 Task: Create a due date automation trigger when advanced on, the moment a card is due add fields with custom fields "Resume" completed.
Action: Mouse moved to (994, 291)
Screenshot: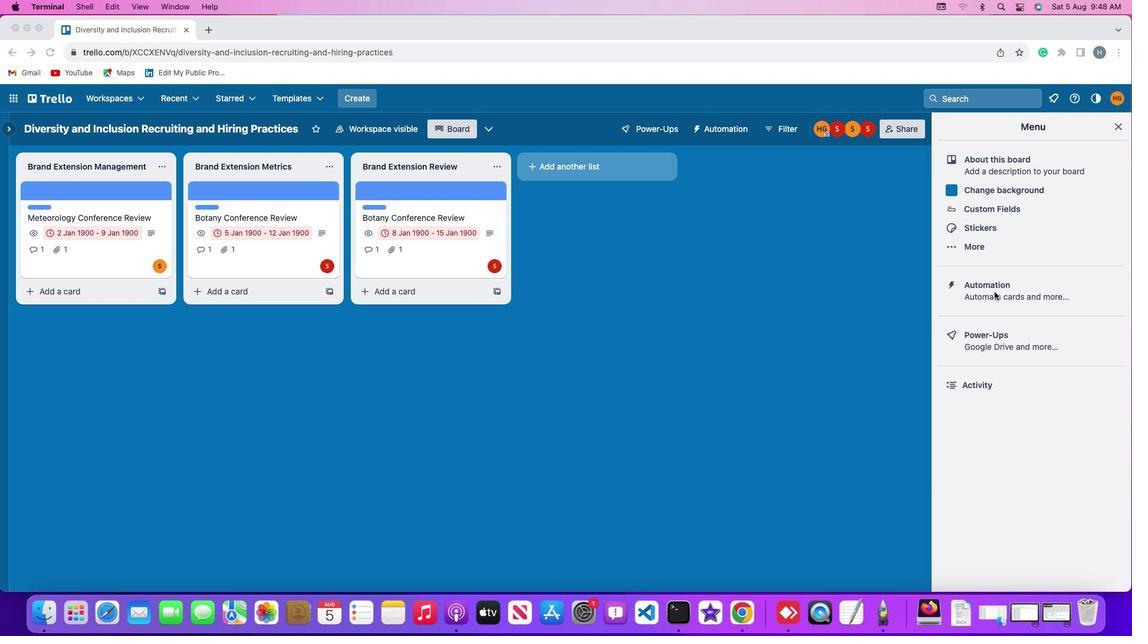 
Action: Mouse pressed left at (994, 291)
Screenshot: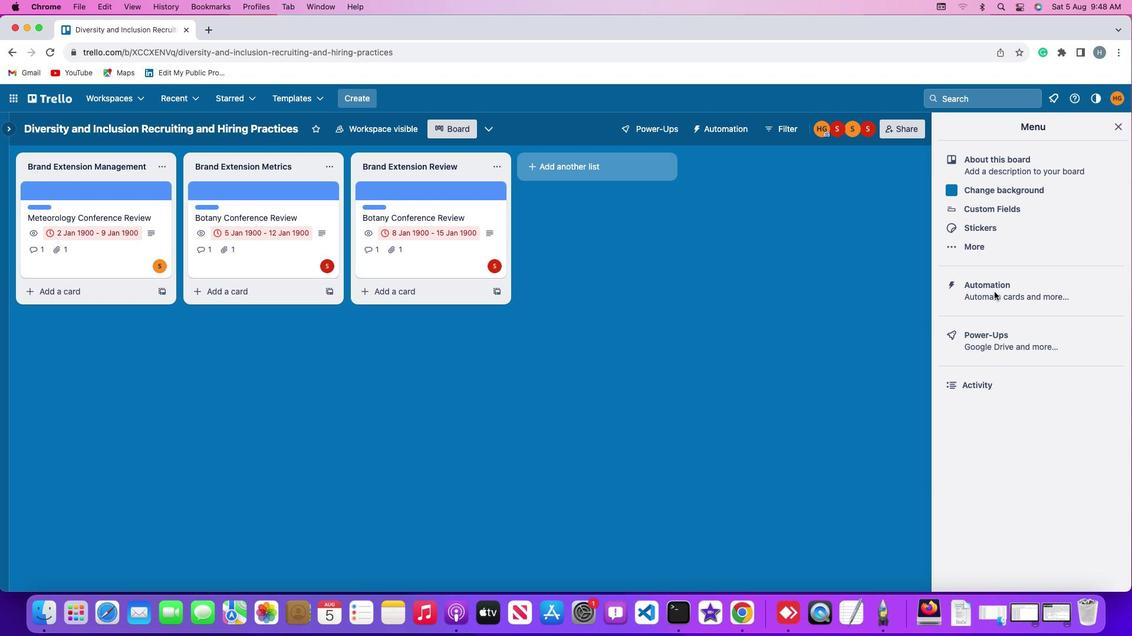 
Action: Mouse moved to (994, 291)
Screenshot: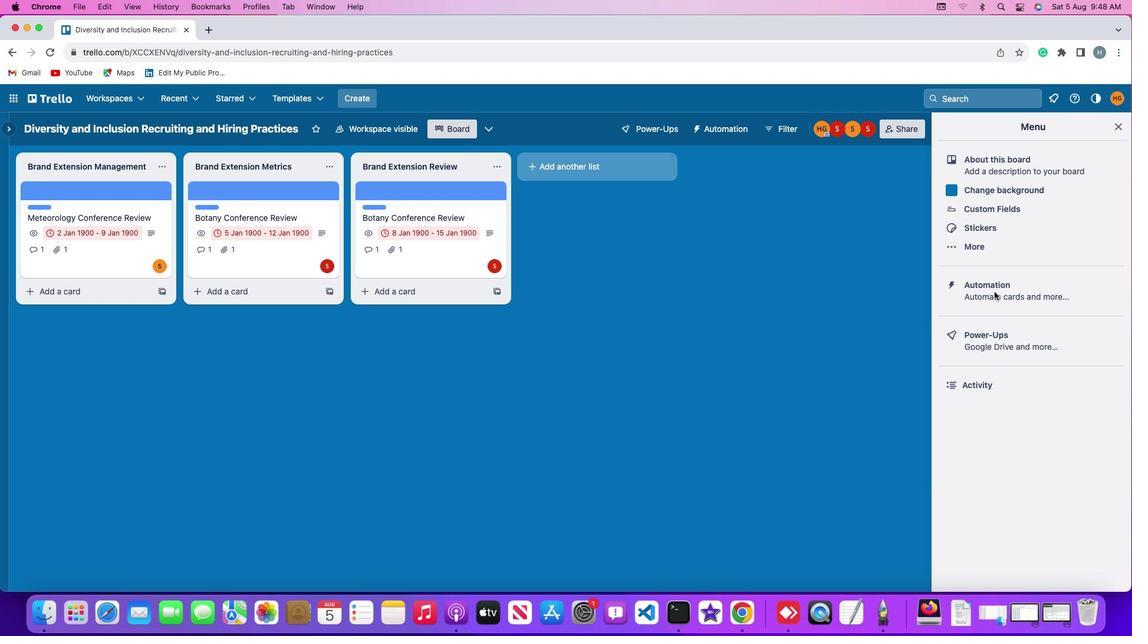 
Action: Mouse pressed left at (994, 291)
Screenshot: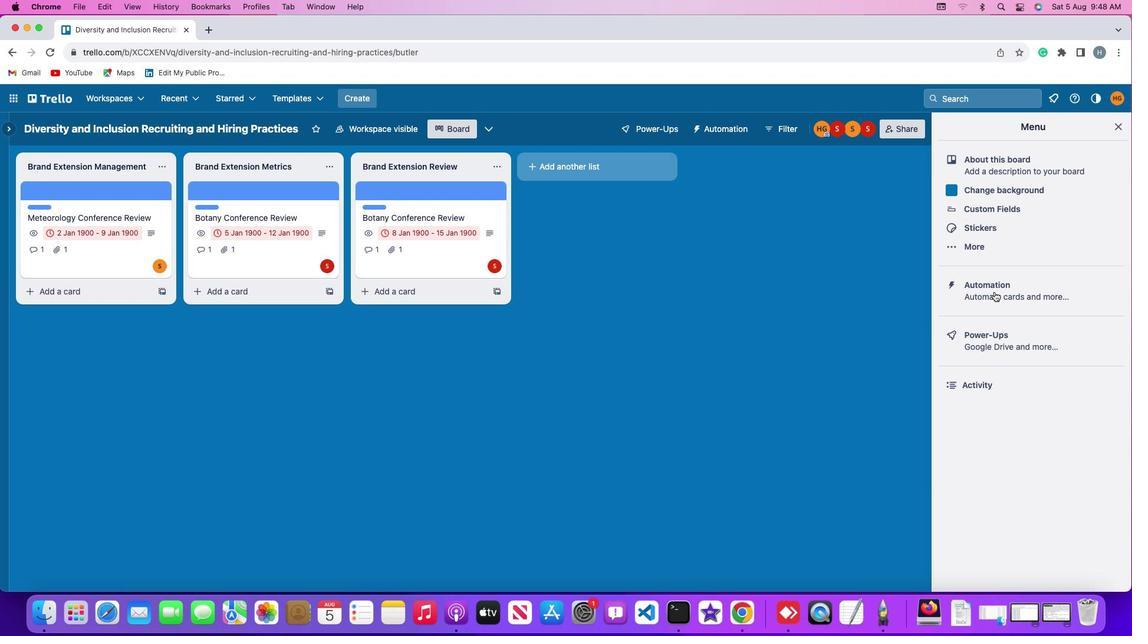 
Action: Mouse moved to (69, 279)
Screenshot: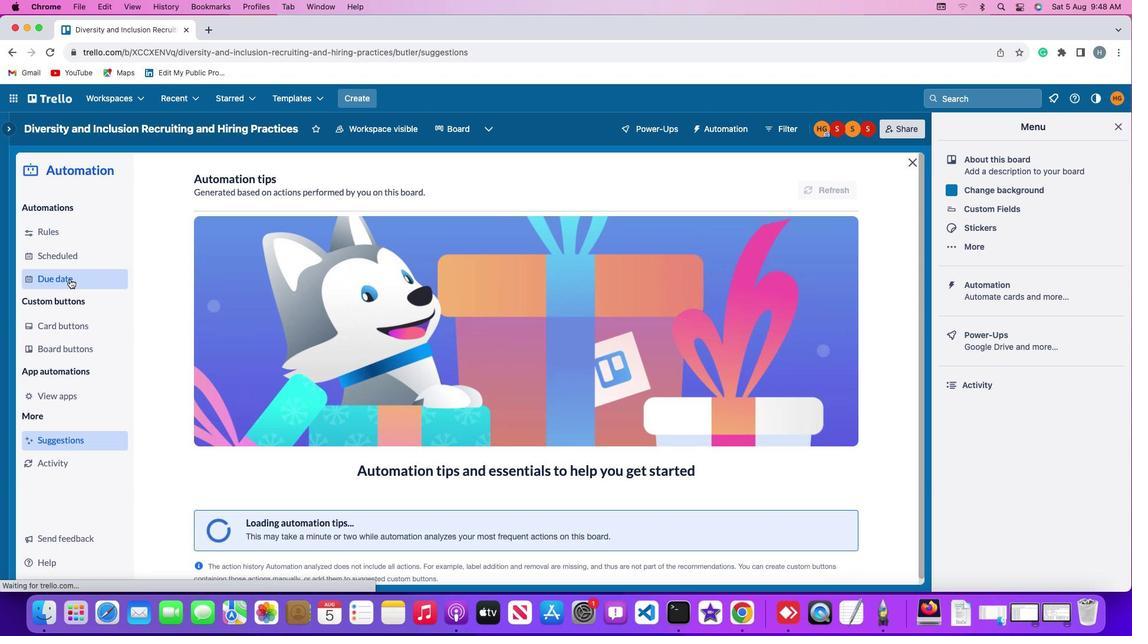 
Action: Mouse pressed left at (69, 279)
Screenshot: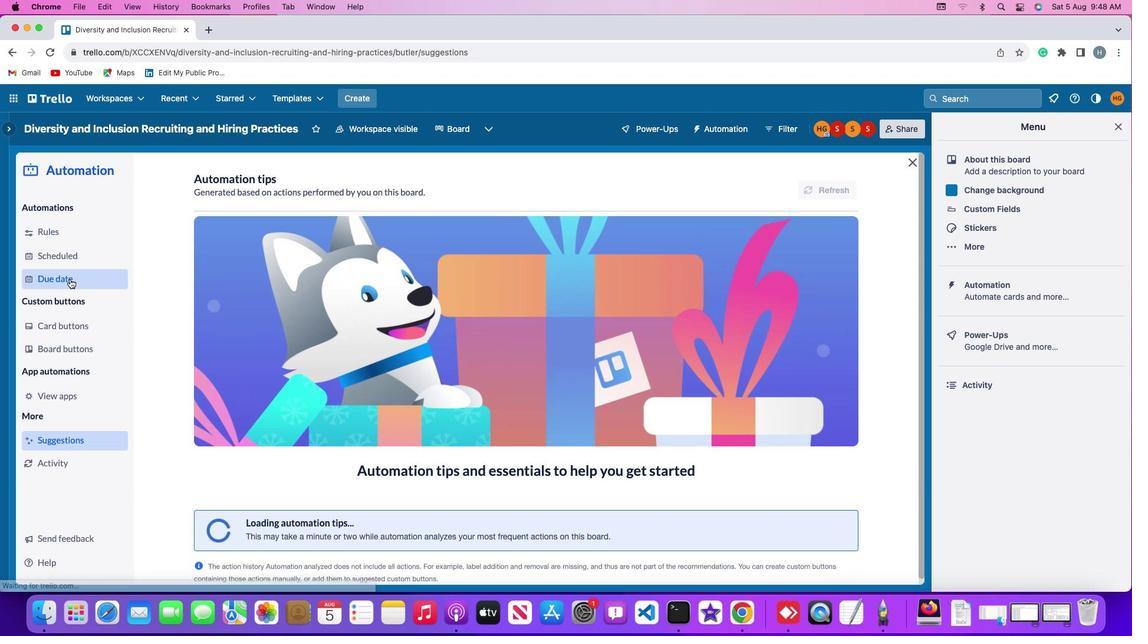 
Action: Mouse moved to (807, 181)
Screenshot: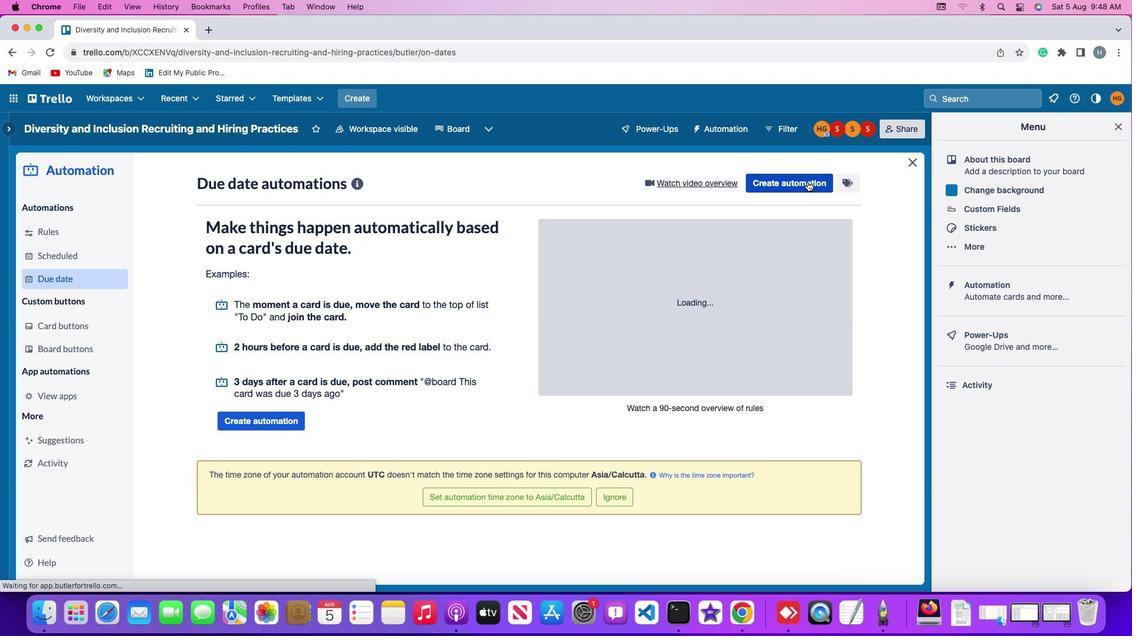 
Action: Mouse pressed left at (807, 181)
Screenshot: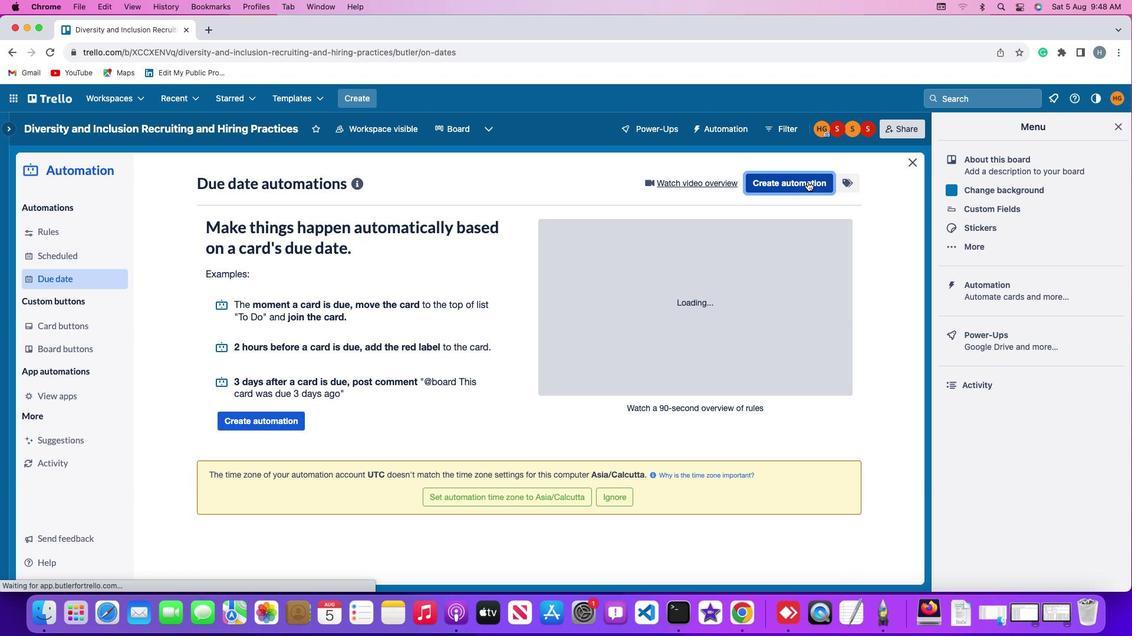 
Action: Mouse moved to (537, 297)
Screenshot: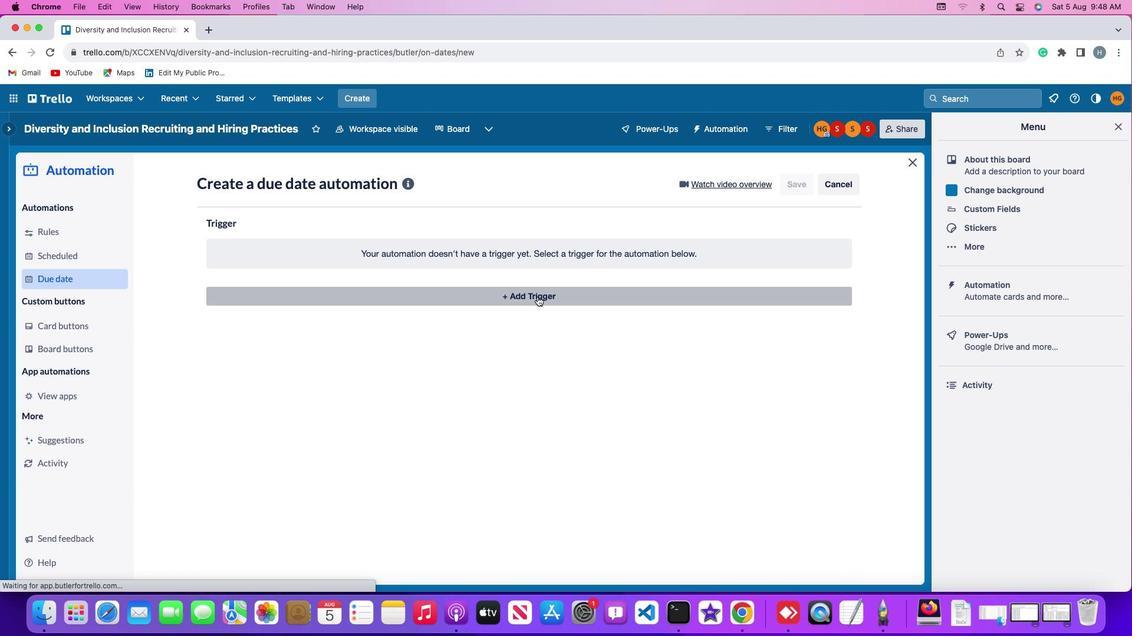 
Action: Mouse pressed left at (537, 297)
Screenshot: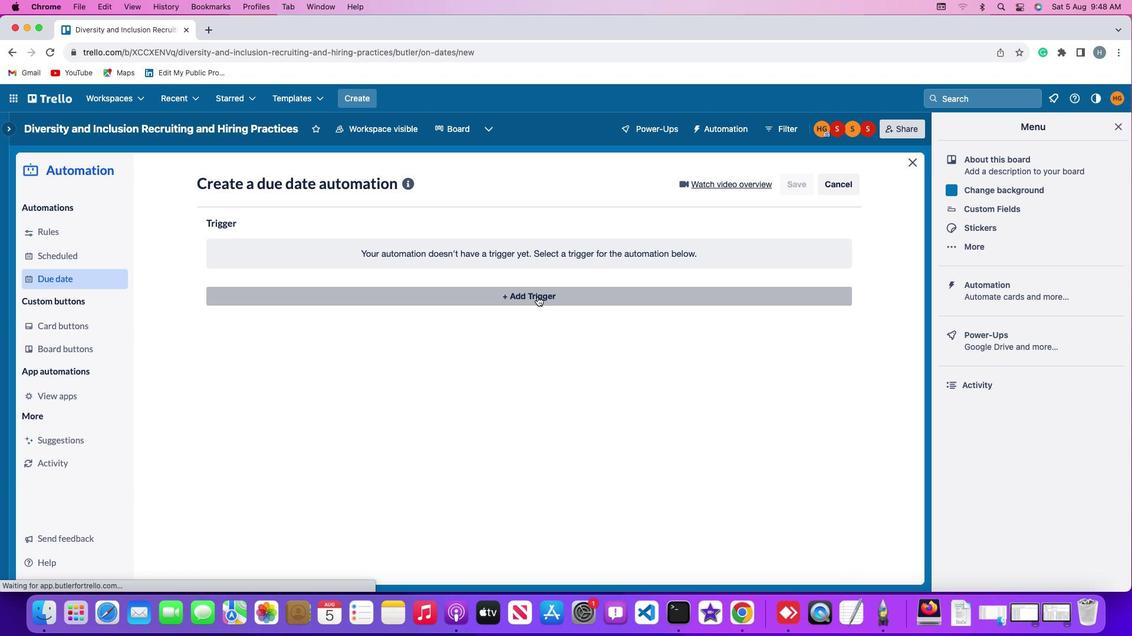 
Action: Mouse moved to (304, 437)
Screenshot: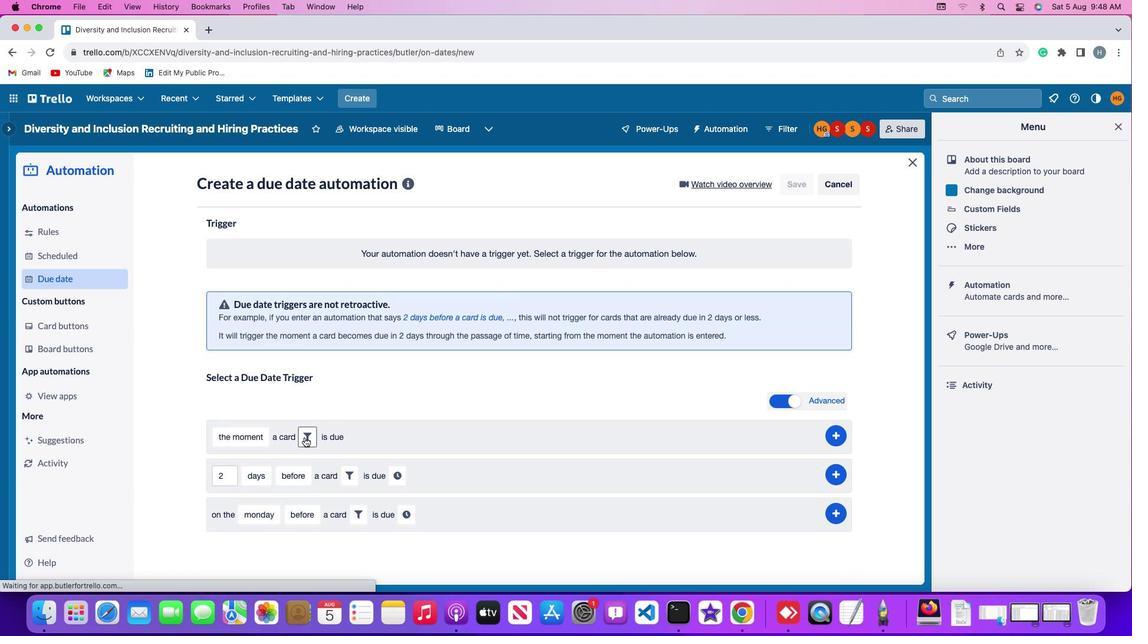 
Action: Mouse pressed left at (304, 437)
Screenshot: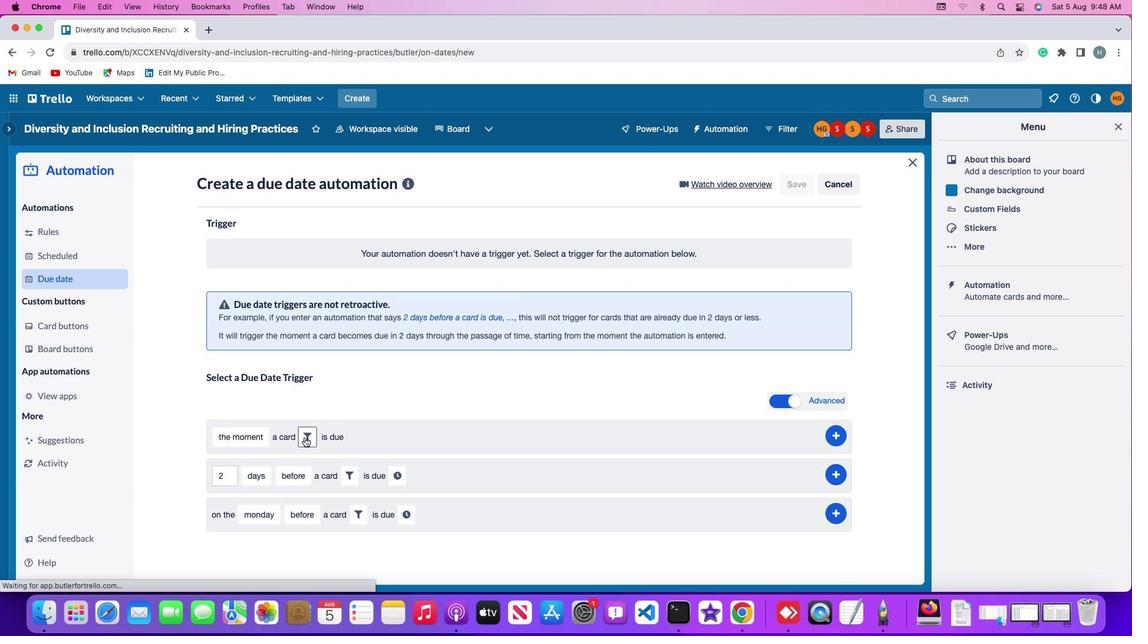 
Action: Mouse moved to (497, 474)
Screenshot: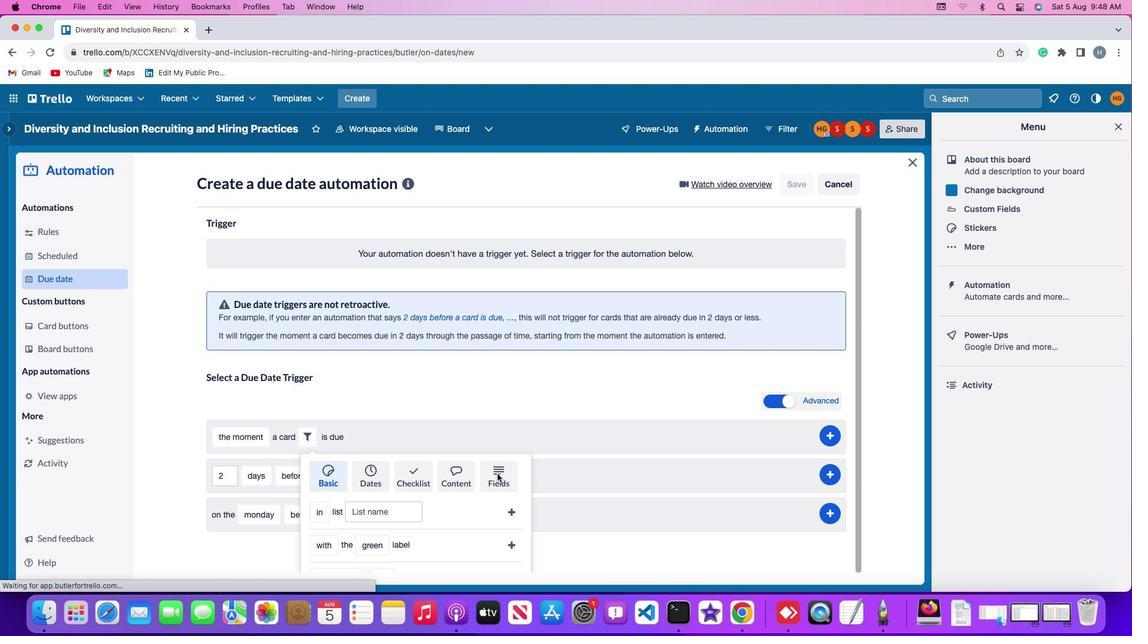 
Action: Mouse pressed left at (497, 474)
Screenshot: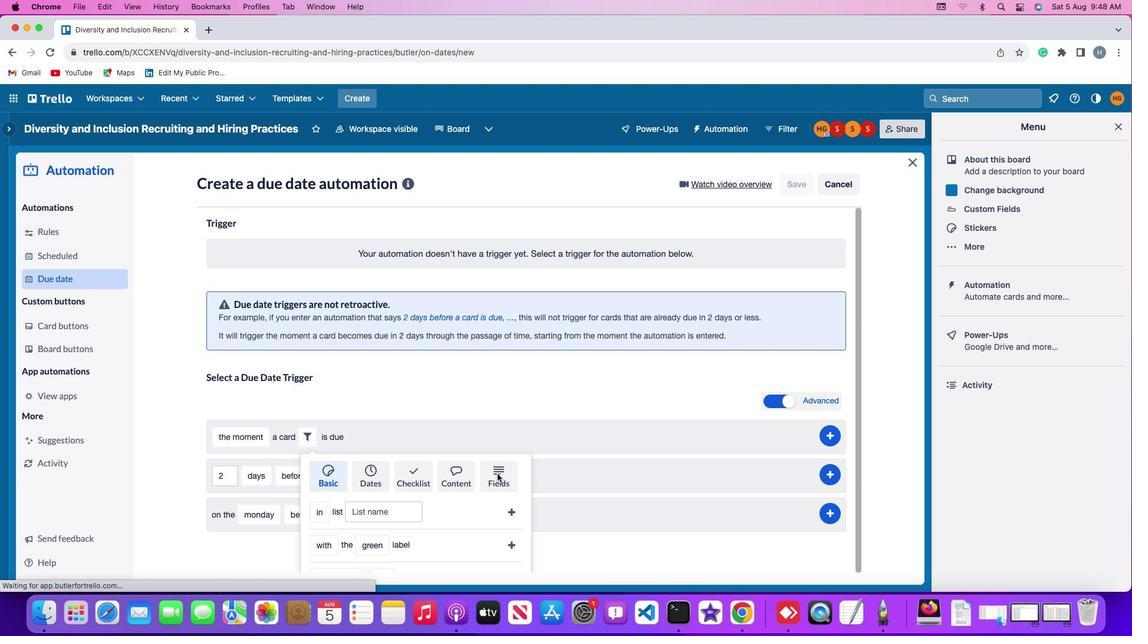 
Action: Mouse moved to (498, 474)
Screenshot: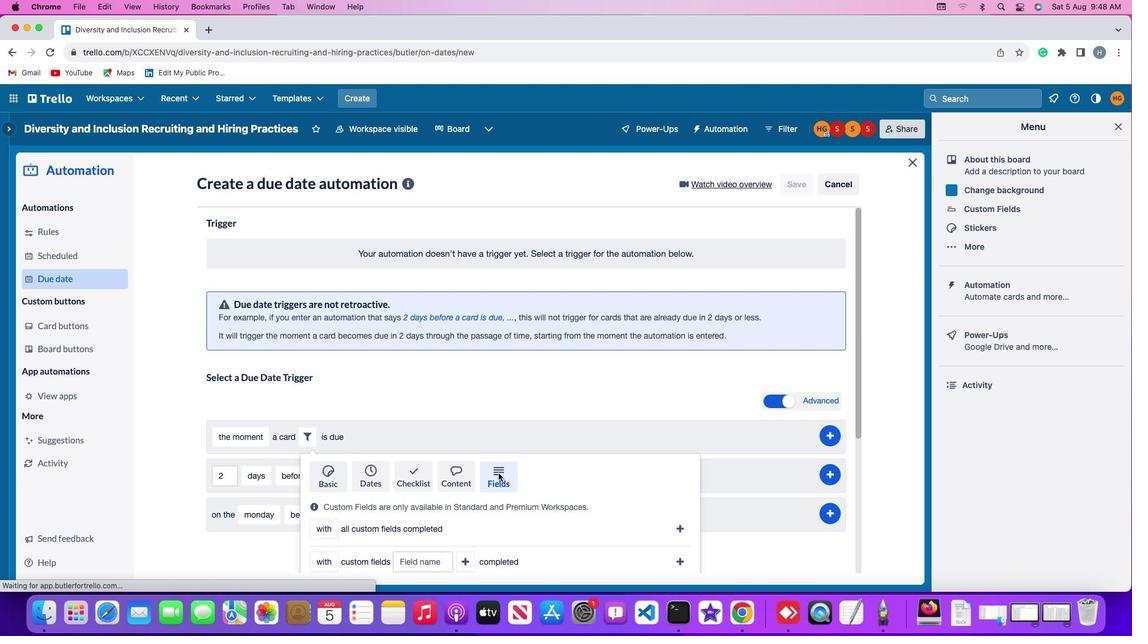 
Action: Mouse scrolled (498, 474) with delta (0, 0)
Screenshot: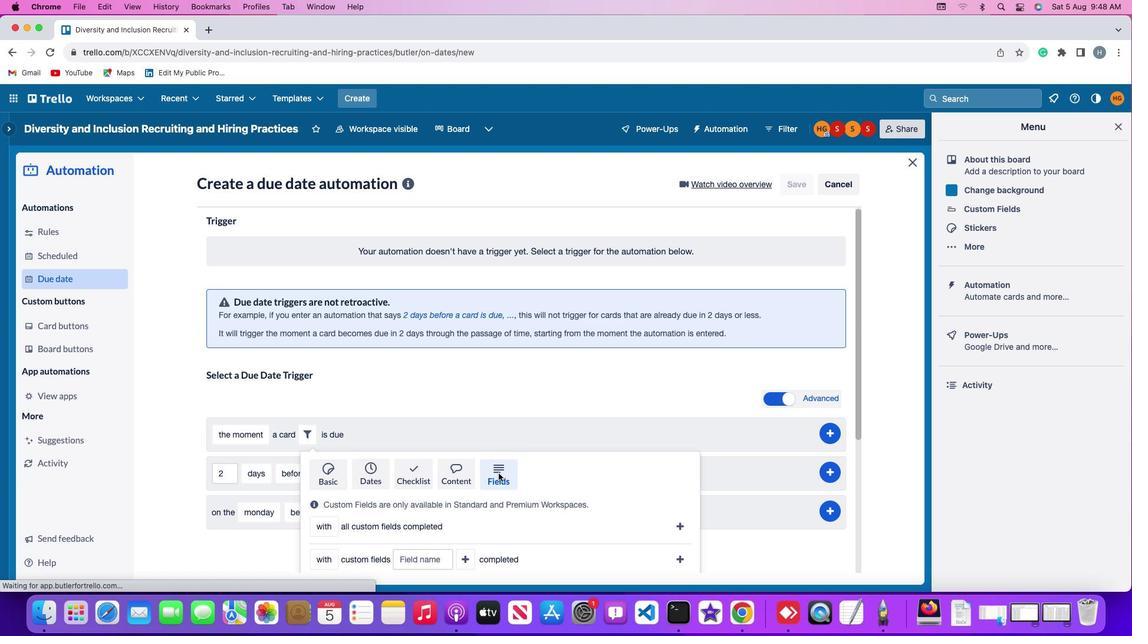
Action: Mouse scrolled (498, 474) with delta (0, 0)
Screenshot: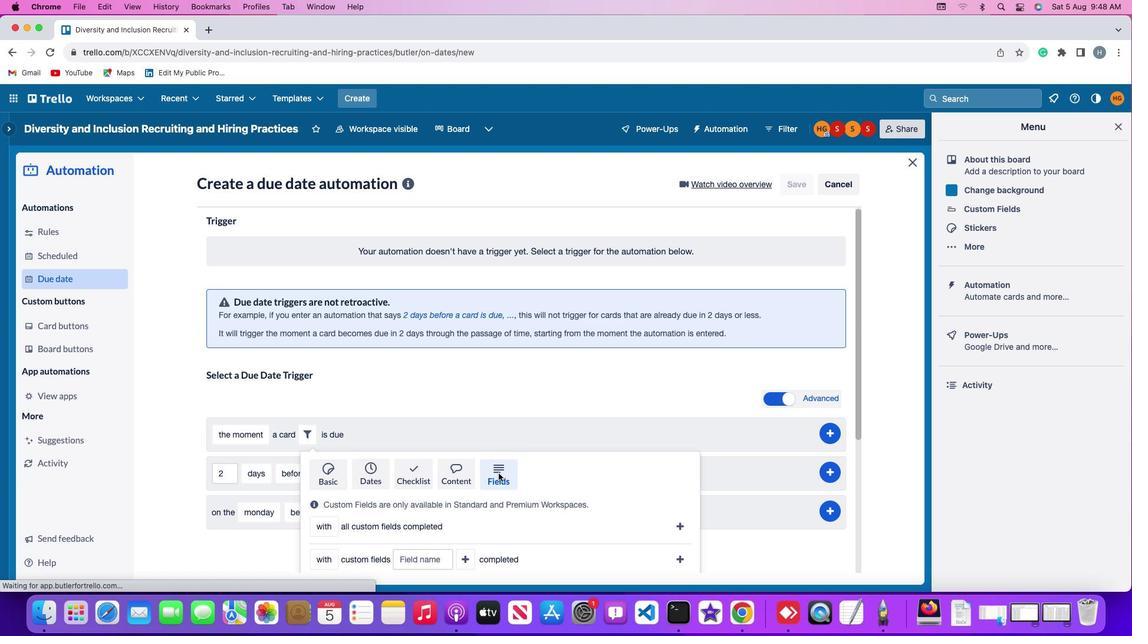 
Action: Mouse scrolled (498, 474) with delta (0, -1)
Screenshot: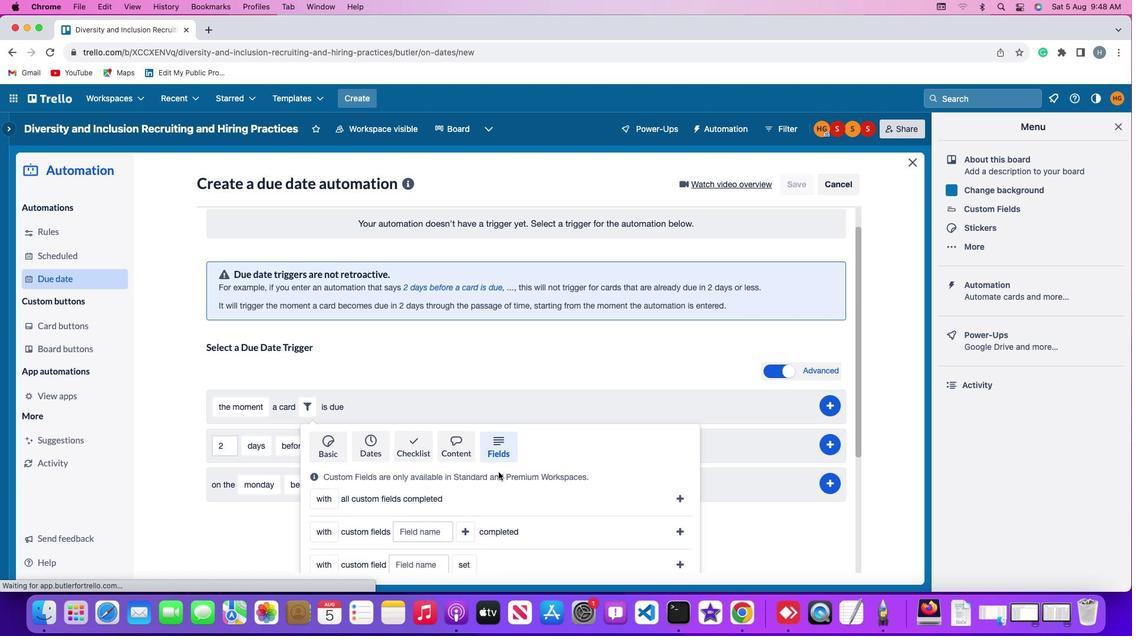 
Action: Mouse moved to (498, 473)
Screenshot: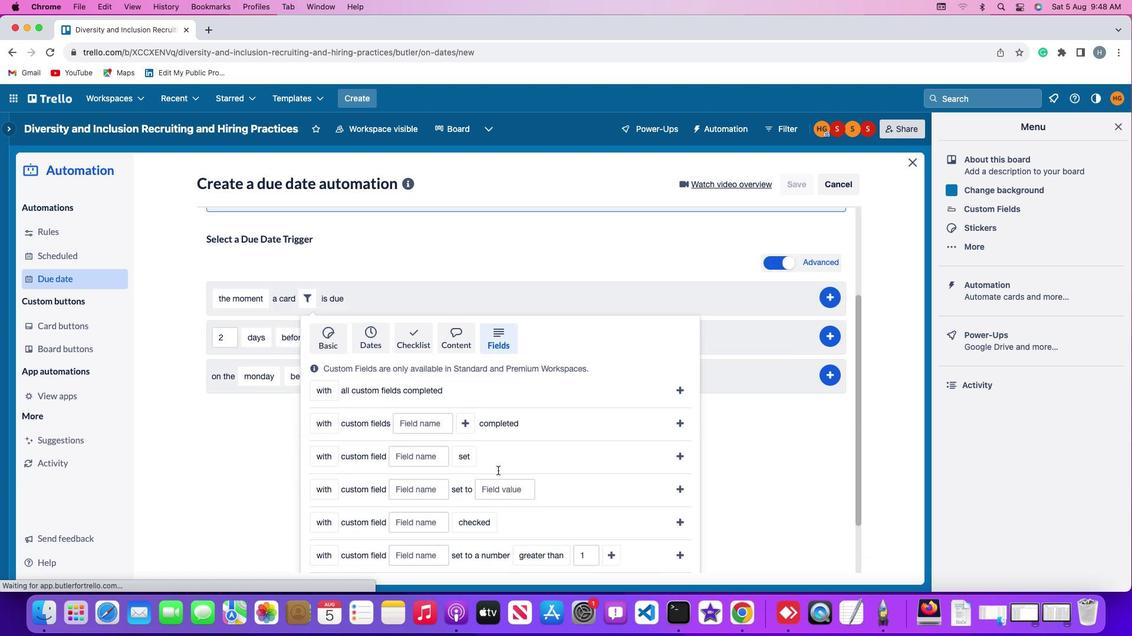 
Action: Mouse scrolled (498, 473) with delta (0, -2)
Screenshot: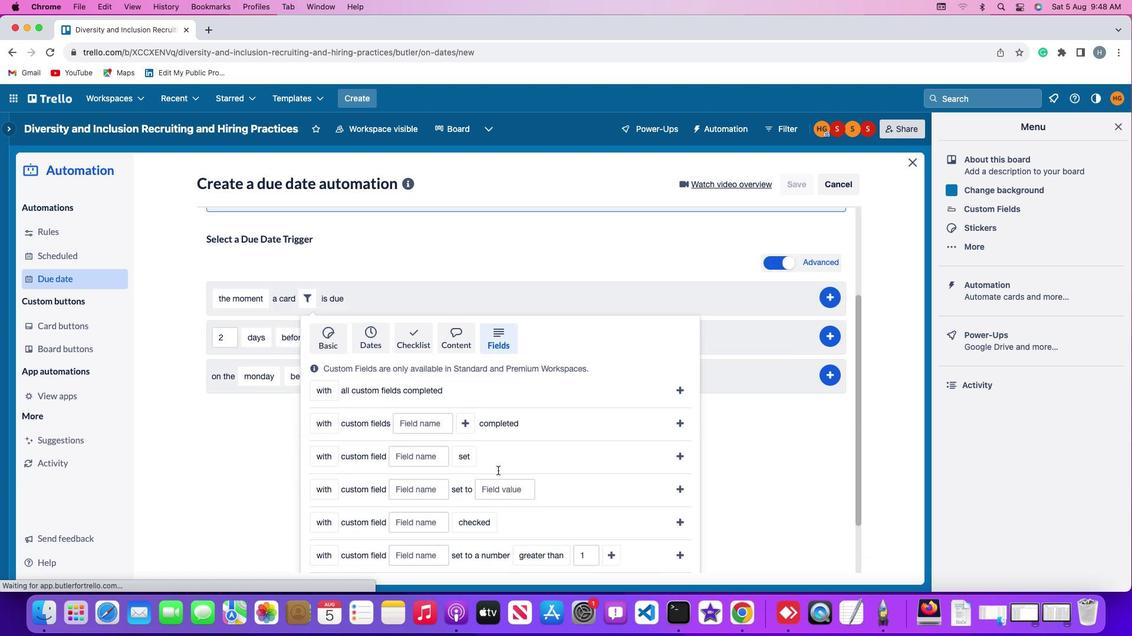 
Action: Mouse moved to (327, 368)
Screenshot: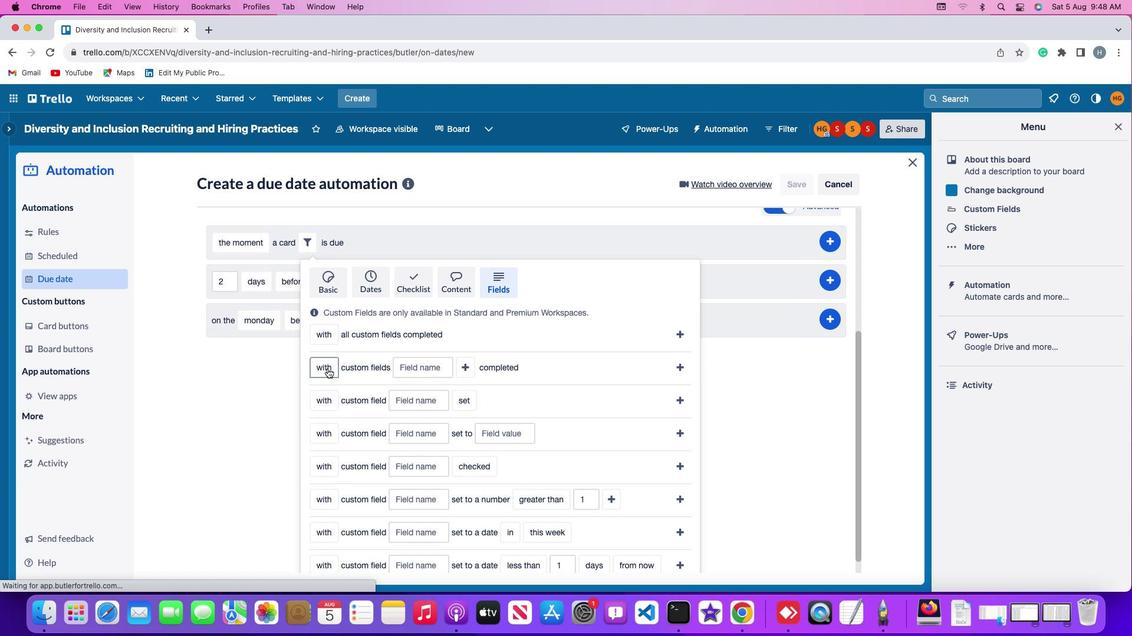
Action: Mouse pressed left at (327, 368)
Screenshot: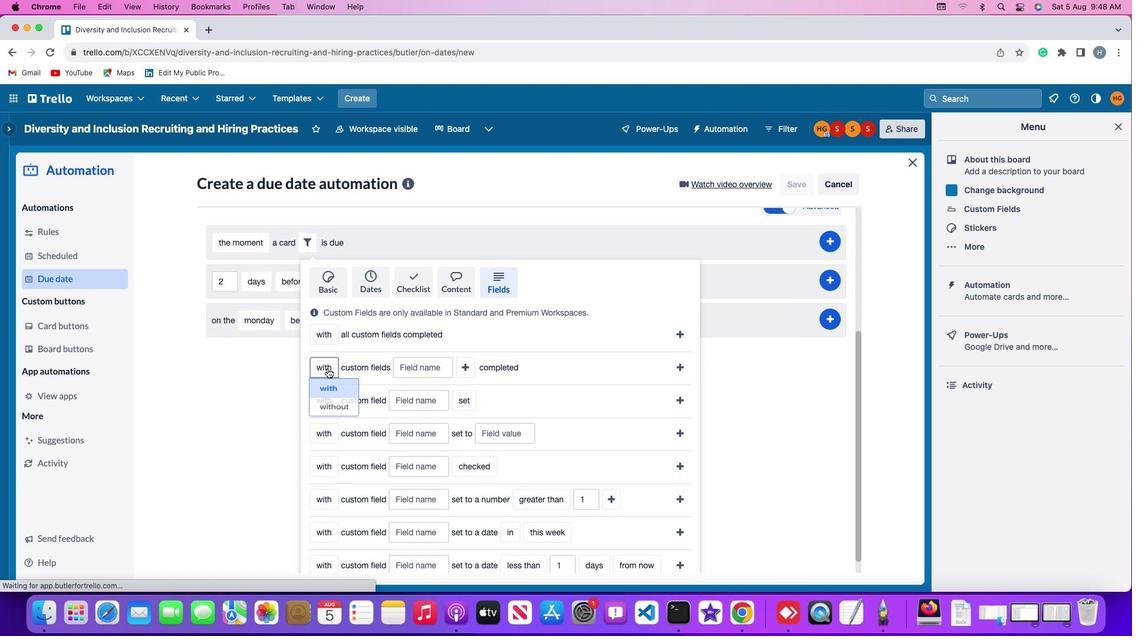 
Action: Mouse moved to (333, 395)
Screenshot: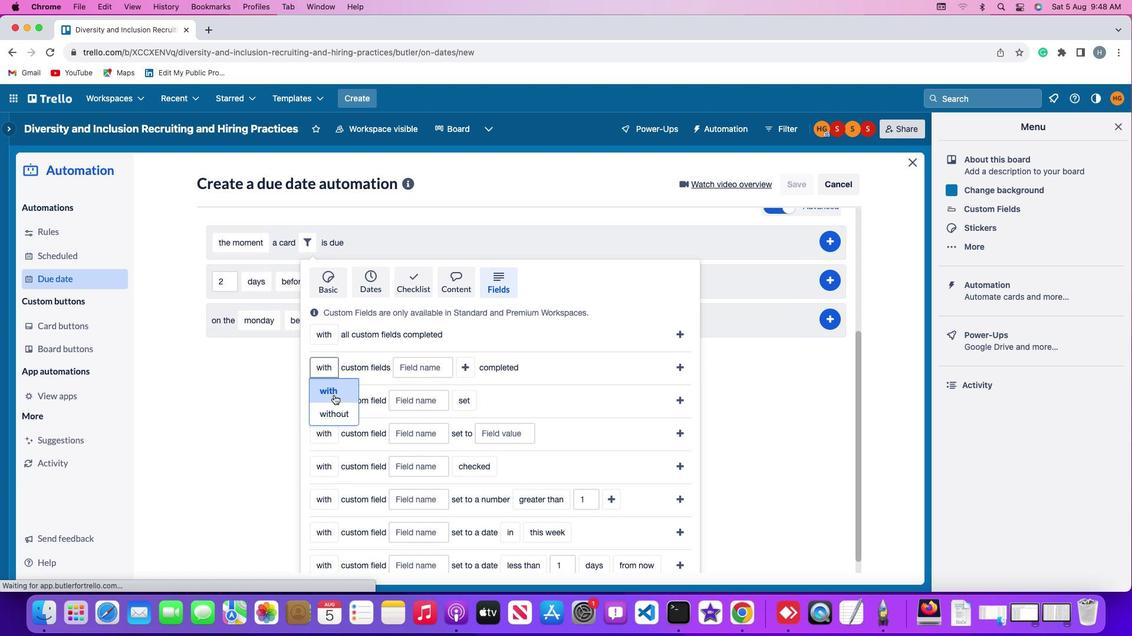 
Action: Mouse pressed left at (333, 395)
Screenshot: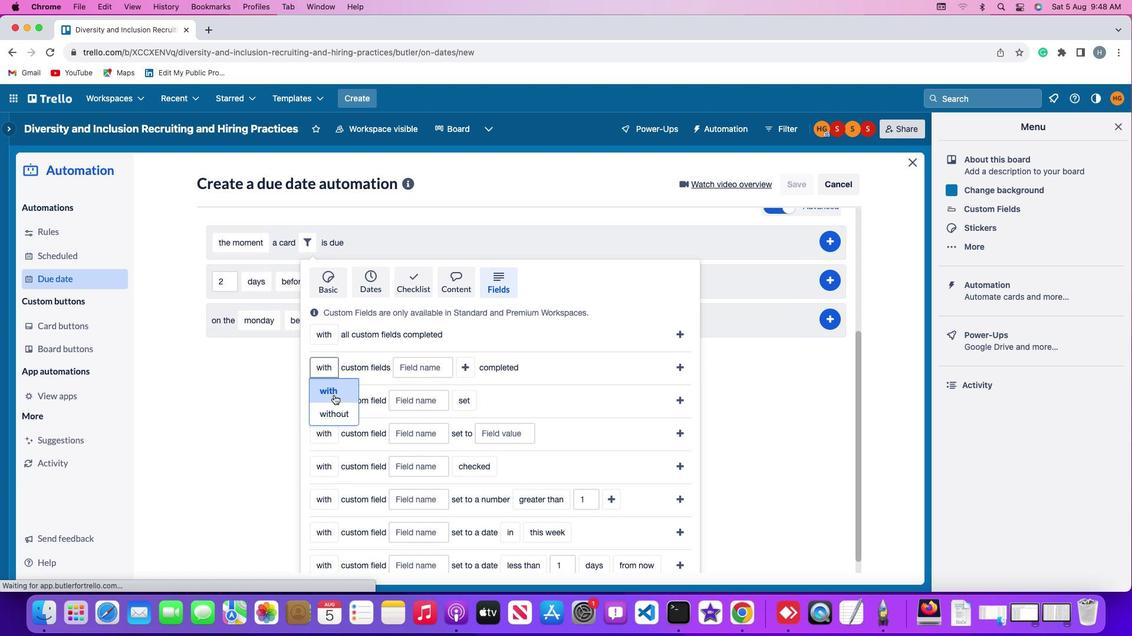 
Action: Mouse moved to (420, 367)
Screenshot: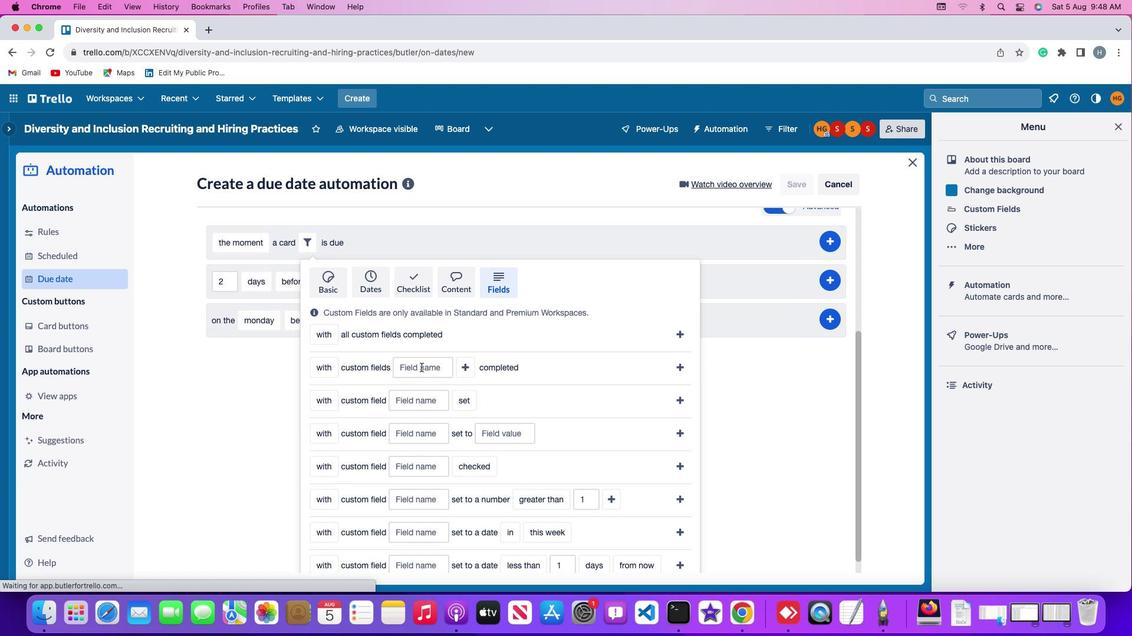 
Action: Mouse pressed left at (420, 367)
Screenshot: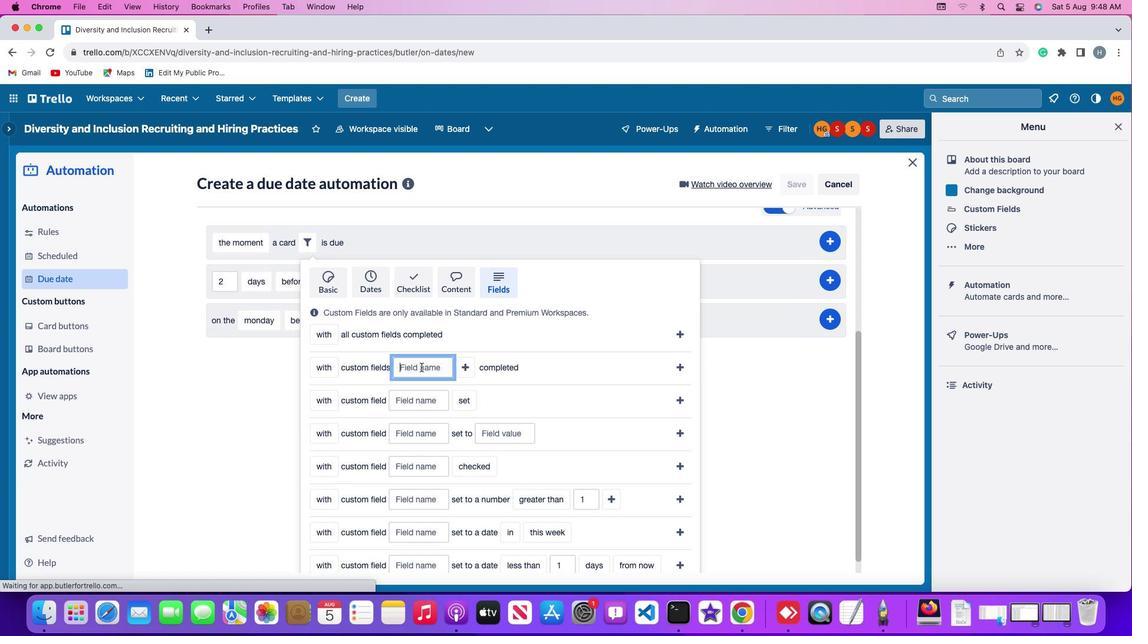 
Action: Key pressed Key.shift'R''e''s''u''m''e'
Screenshot: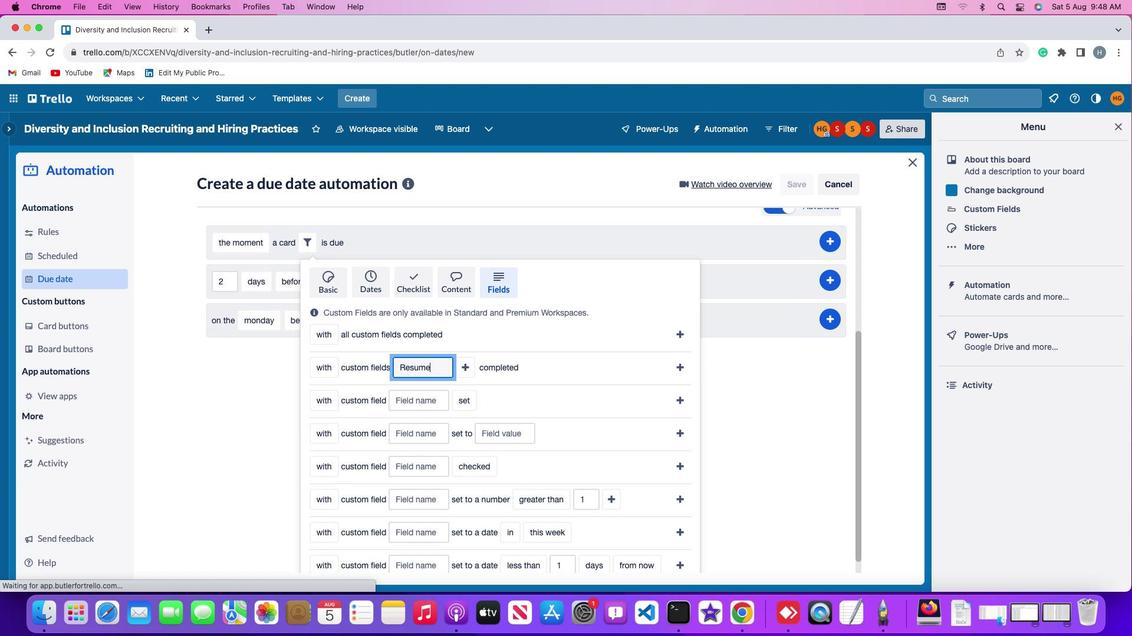 
Action: Mouse moved to (678, 364)
Screenshot: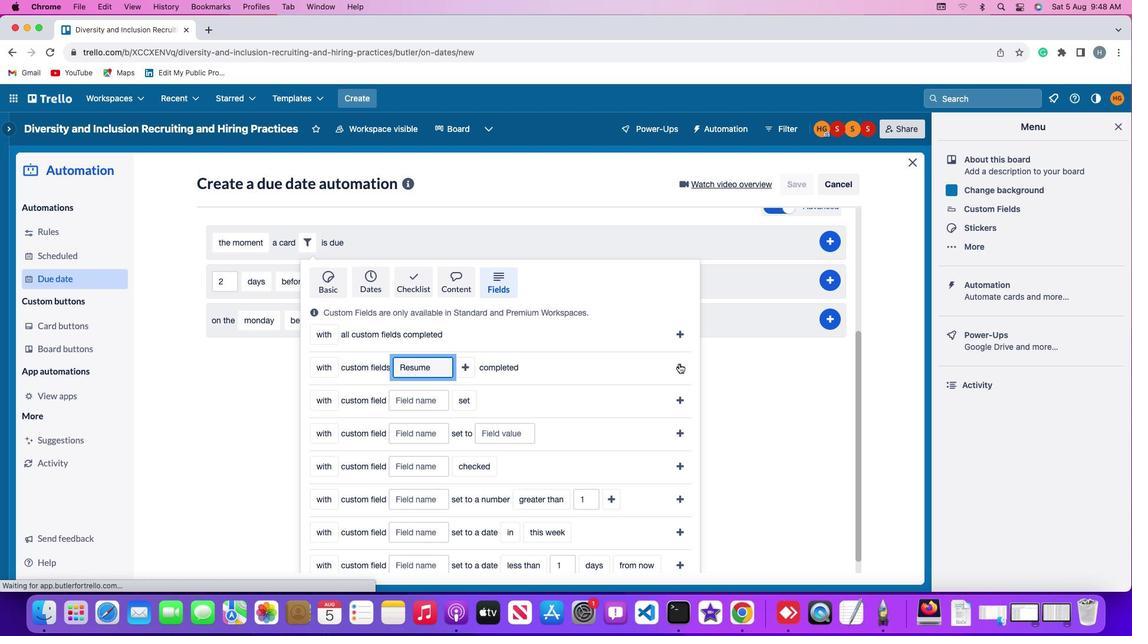 
Action: Mouse pressed left at (678, 364)
Screenshot: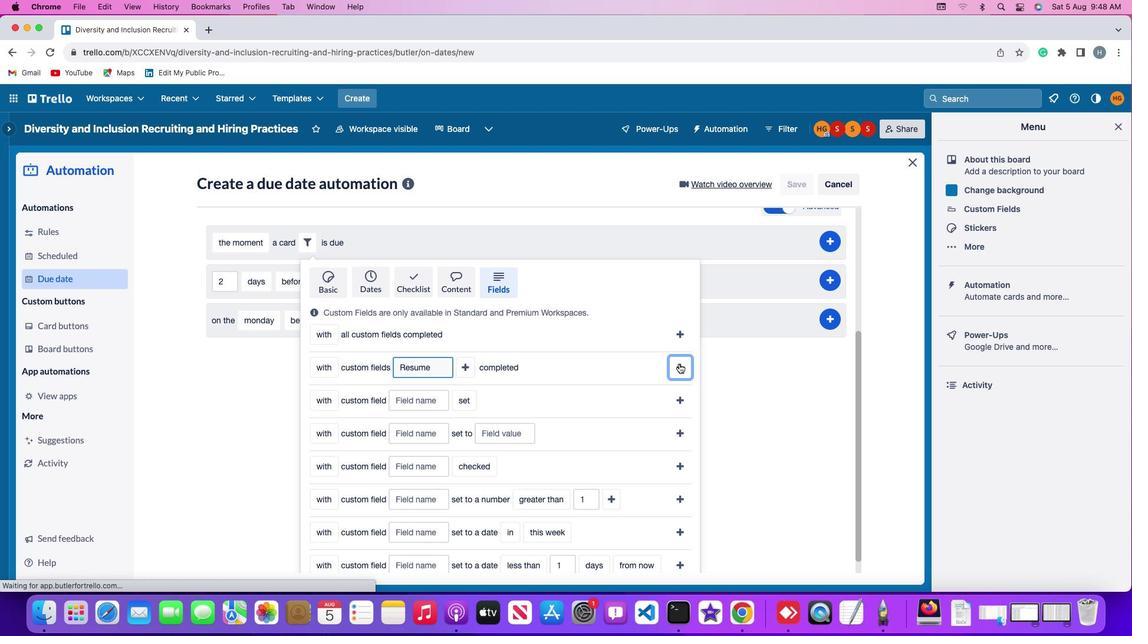 
Action: Mouse moved to (831, 435)
Screenshot: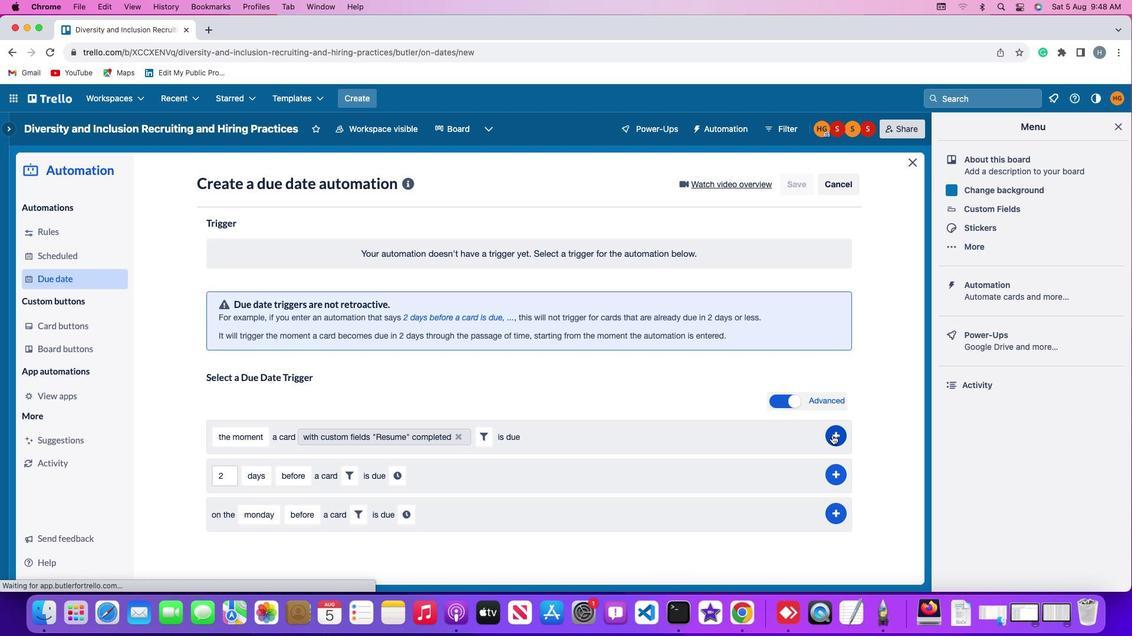 
Action: Mouse pressed left at (831, 435)
Screenshot: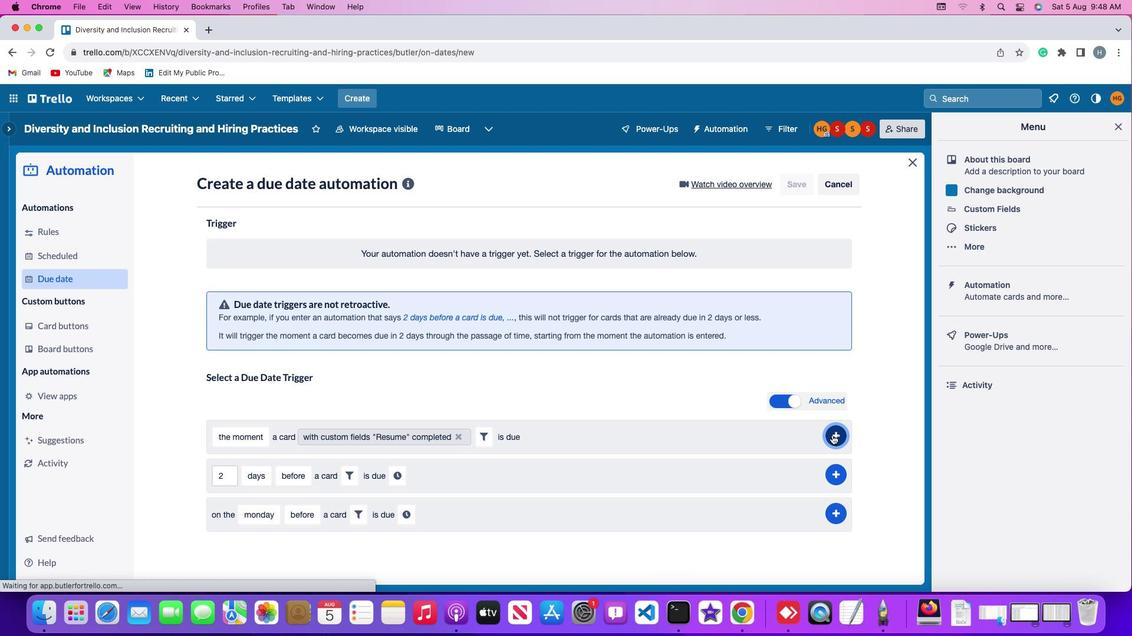 
Action: Mouse moved to (885, 353)
Screenshot: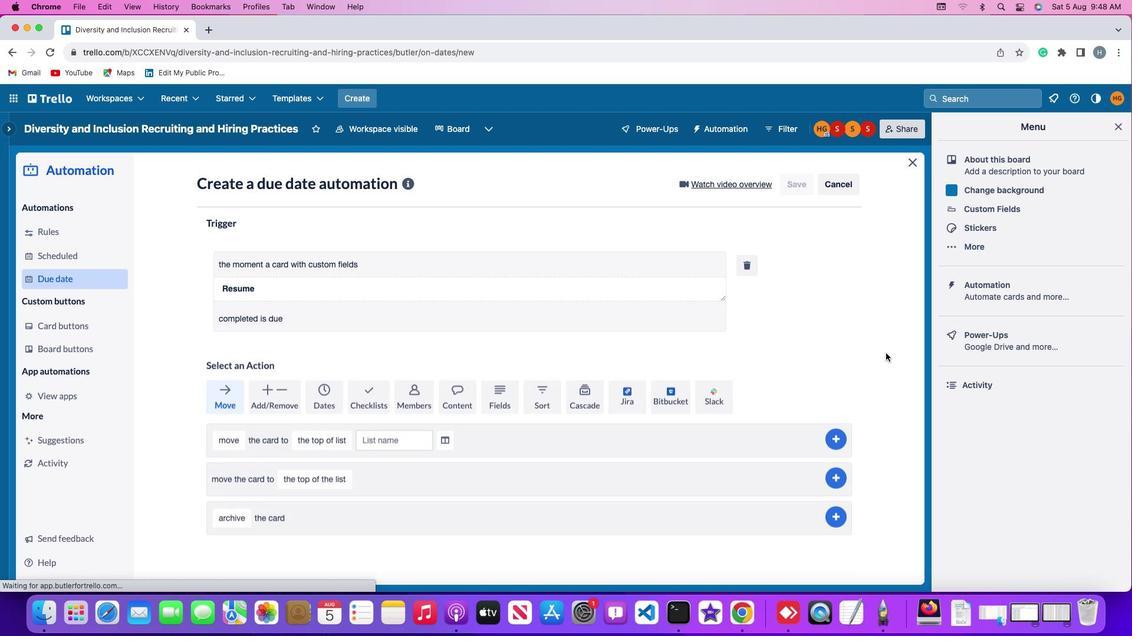 
